 Task: Click on back.
Action: Mouse moved to (503, 141)
Screenshot: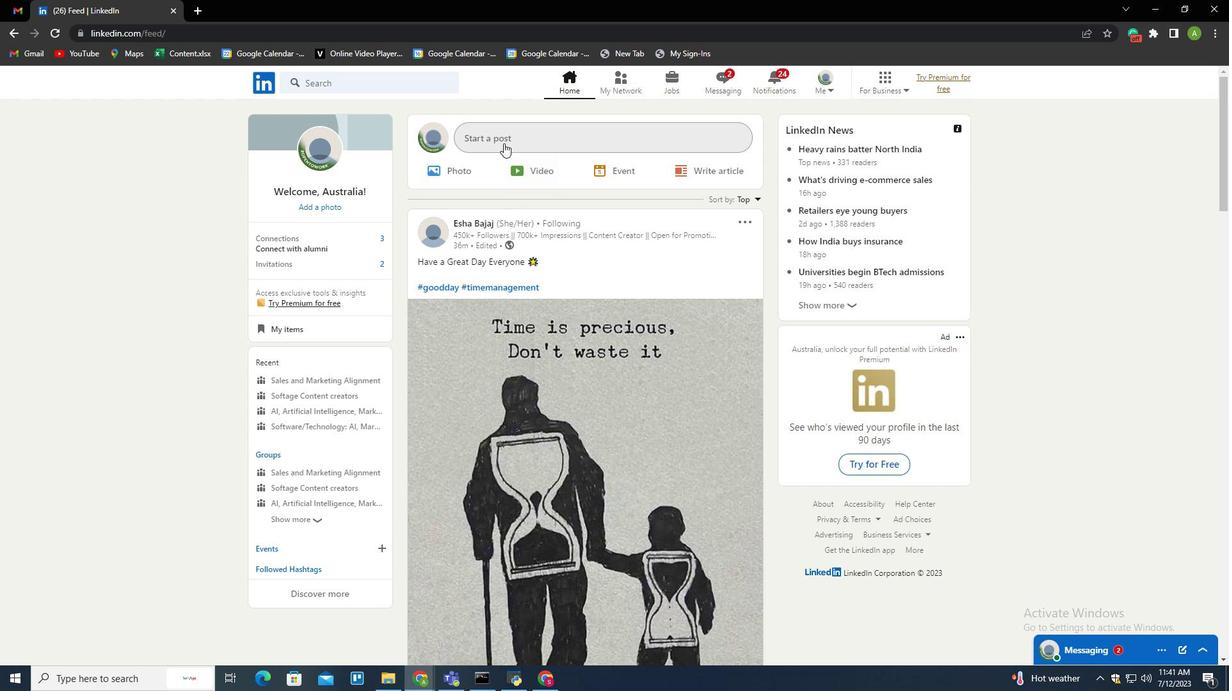 
Action: Mouse pressed left at (503, 141)
Screenshot: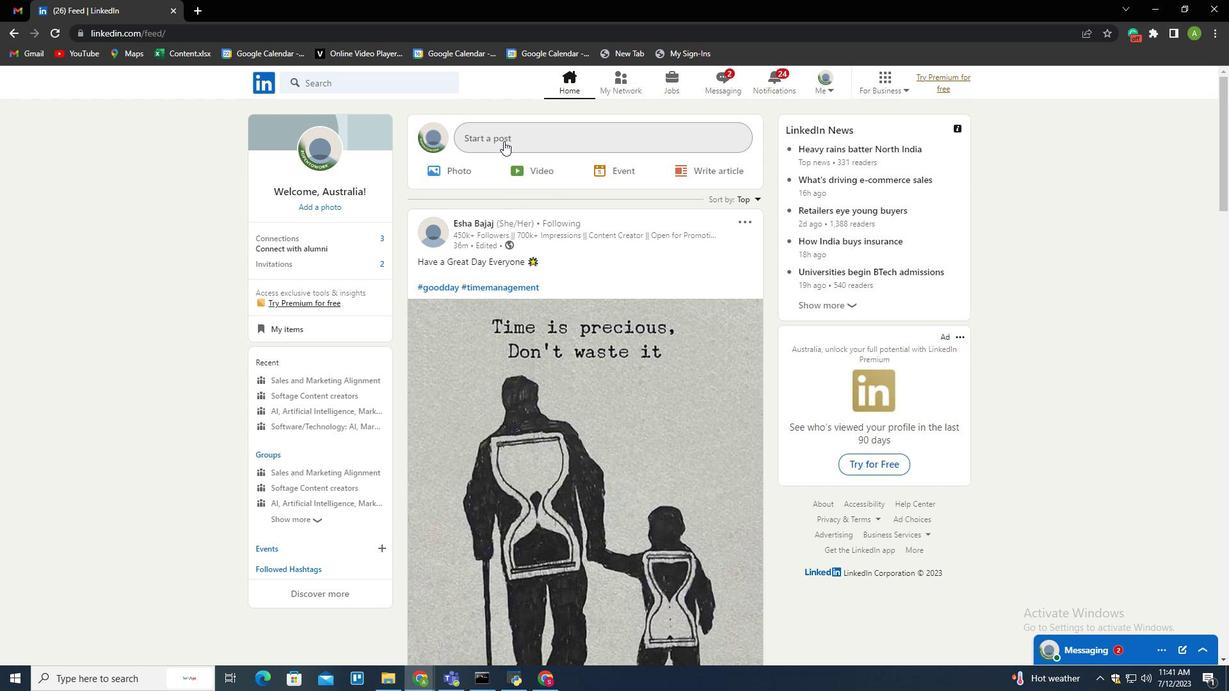 
Action: Mouse moved to (494, 384)
Screenshot: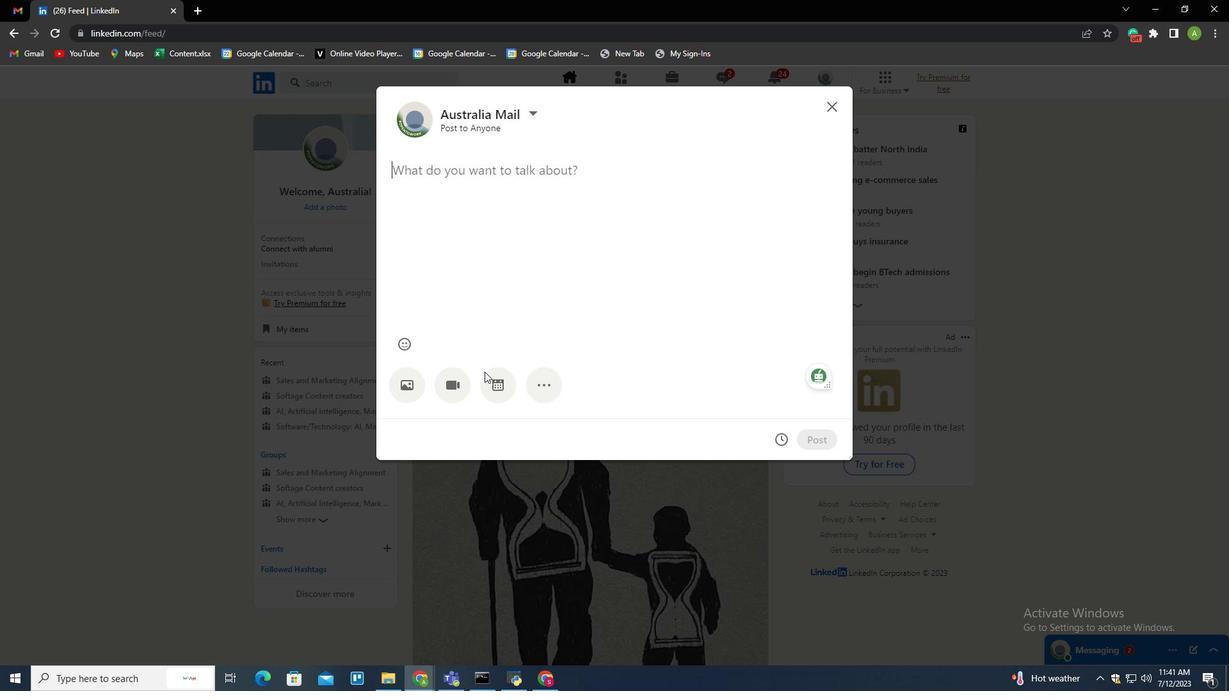 
Action: Mouse pressed left at (494, 384)
Screenshot: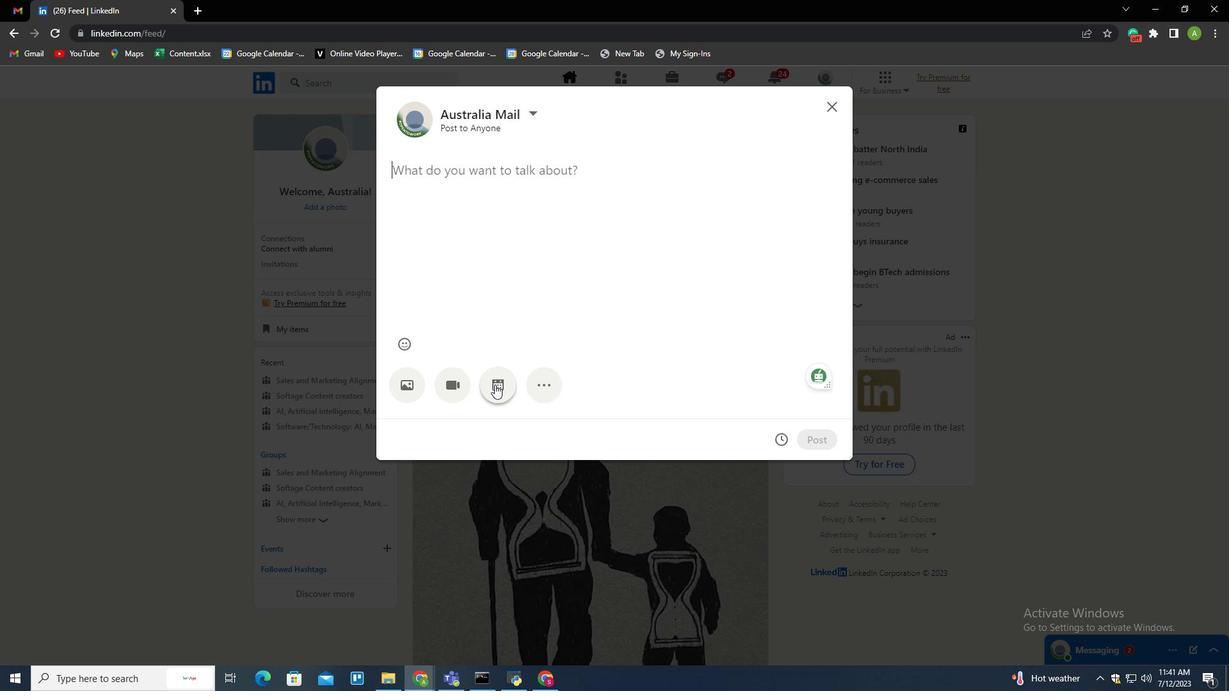 
Action: Mouse moved to (763, 563)
Screenshot: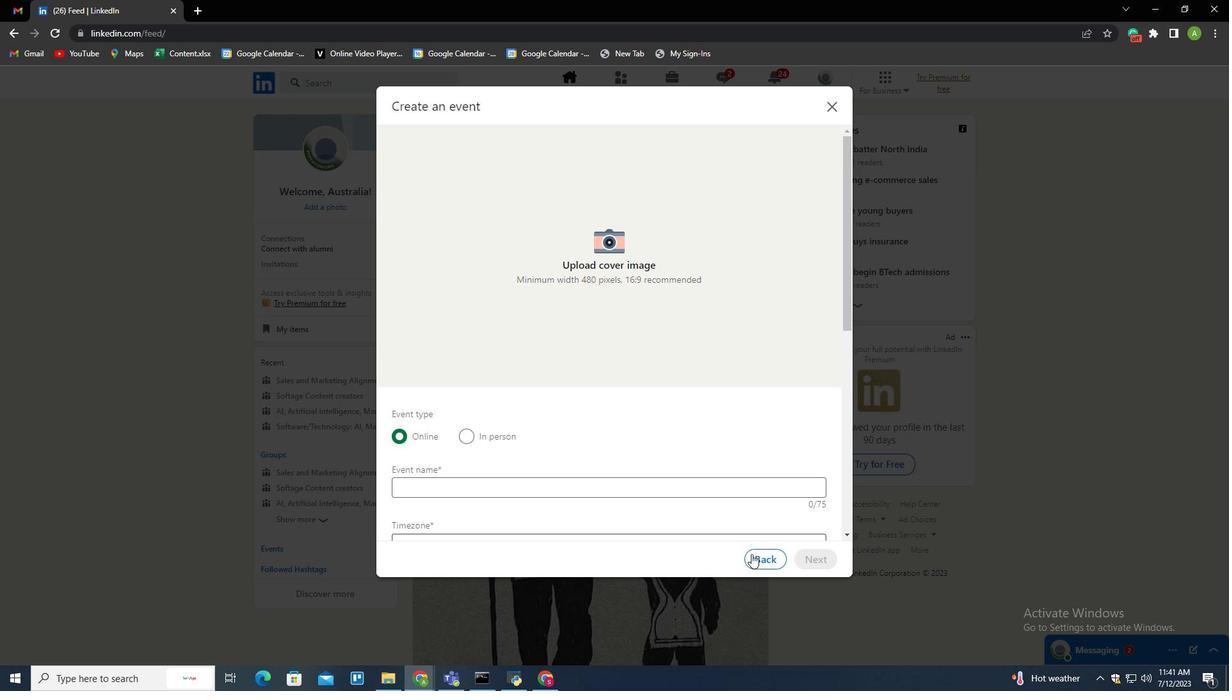 
Action: Mouse pressed left at (763, 563)
Screenshot: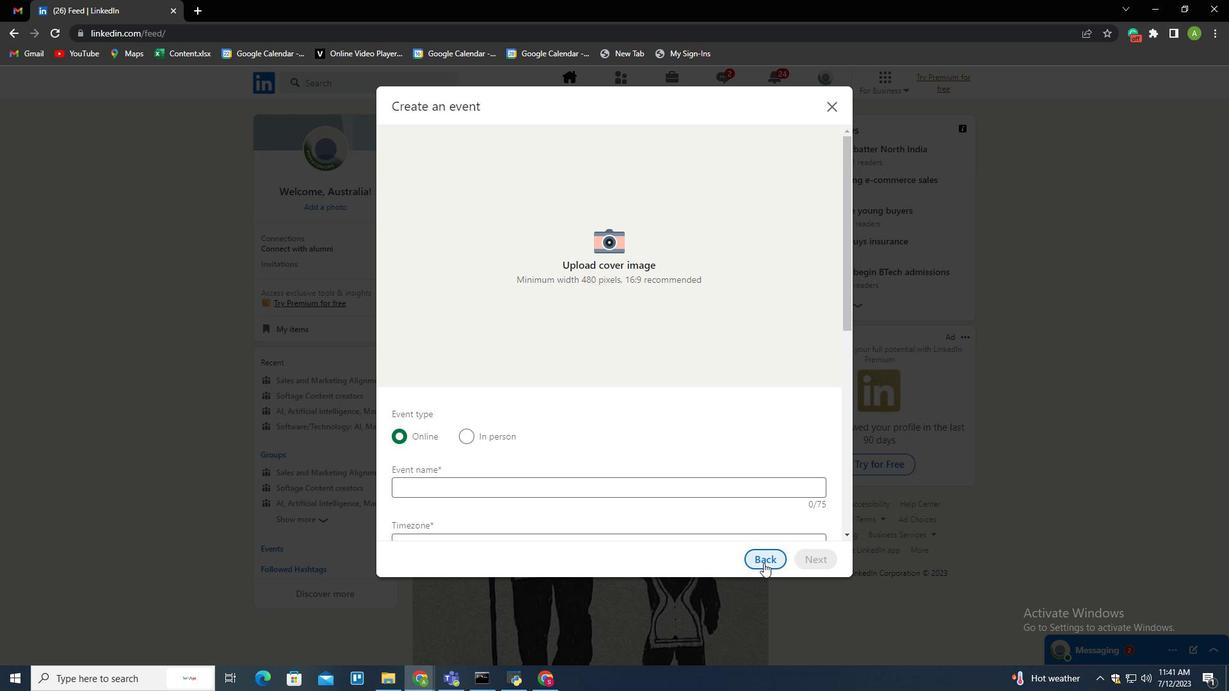 
Action: Mouse moved to (747, 540)
Screenshot: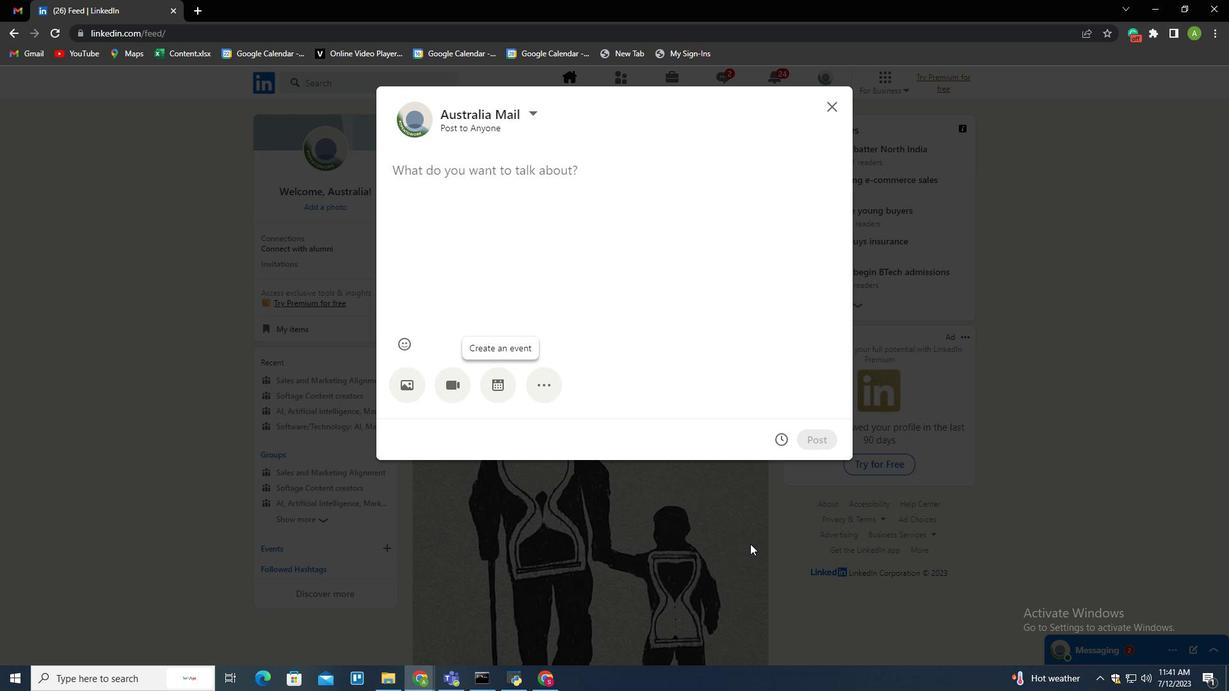 
